 Task: Add a condition where "Channel Is not Mobile SDK" in recently solved tickets.
Action: Mouse moved to (134, 305)
Screenshot: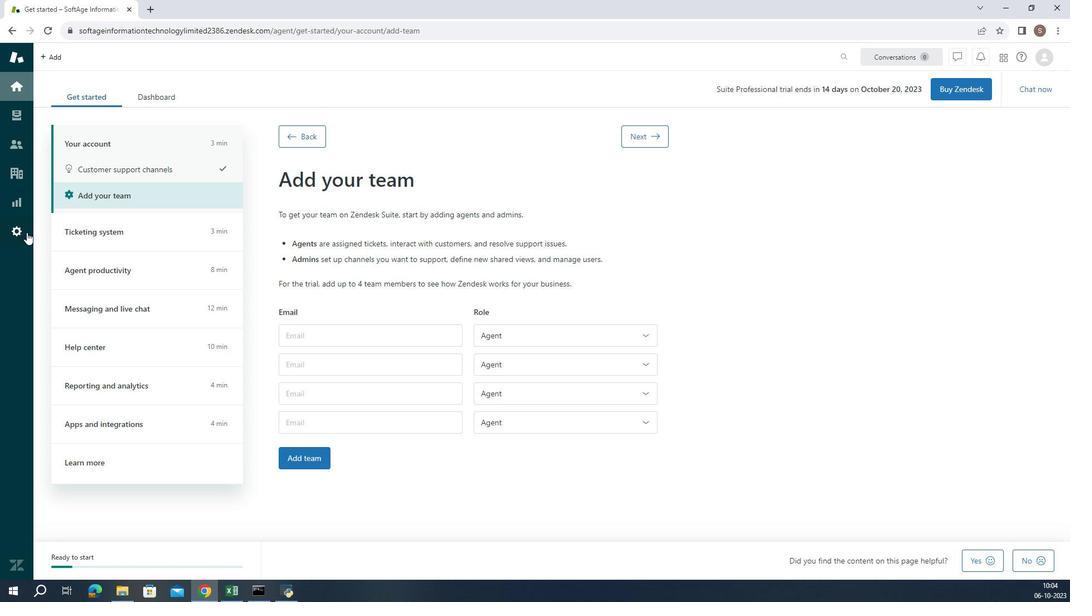 
Action: Mouse pressed left at (134, 305)
Screenshot: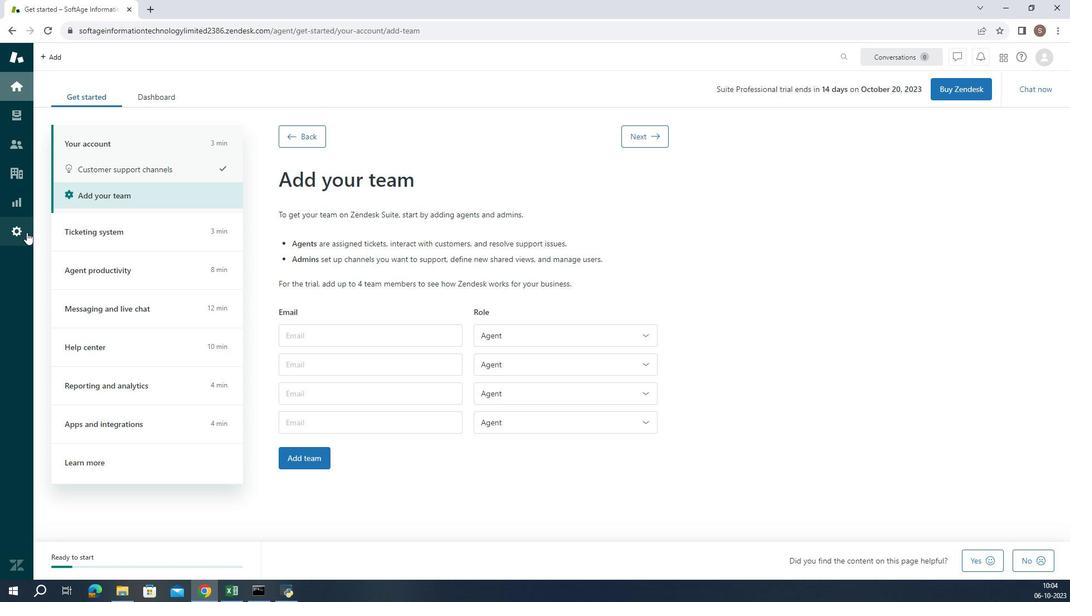 
Action: Mouse moved to (405, 481)
Screenshot: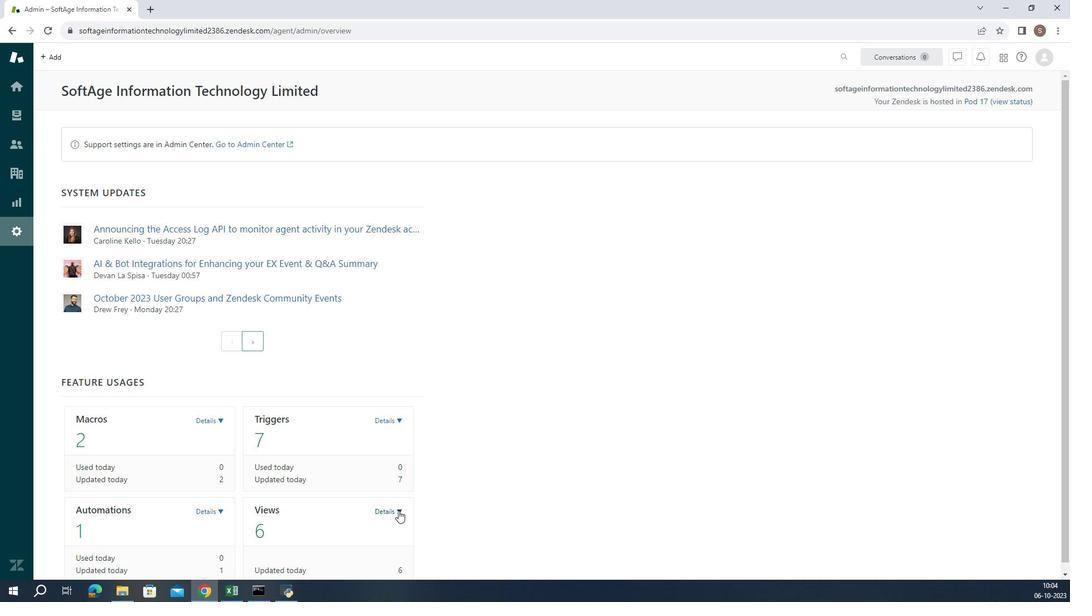 
Action: Mouse pressed left at (405, 481)
Screenshot: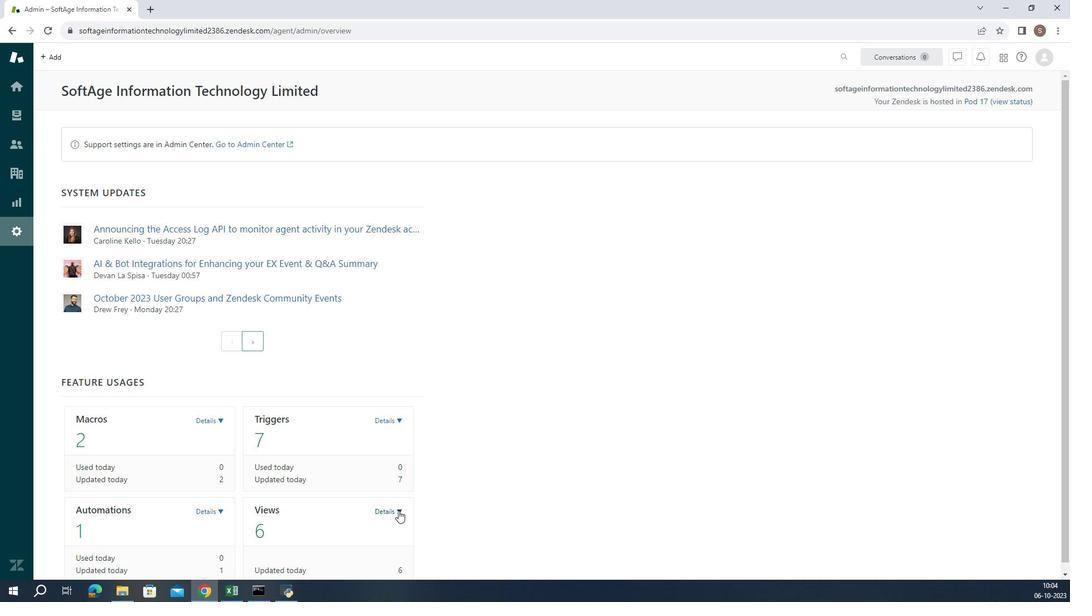 
Action: Mouse moved to (393, 490)
Screenshot: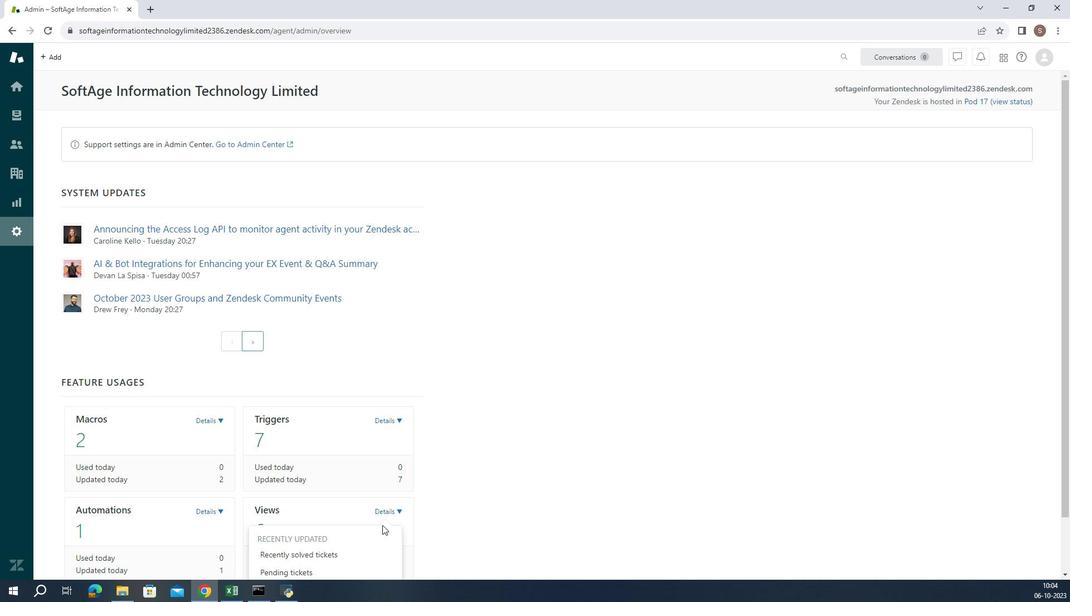 
Action: Mouse scrolled (393, 490) with delta (0, 0)
Screenshot: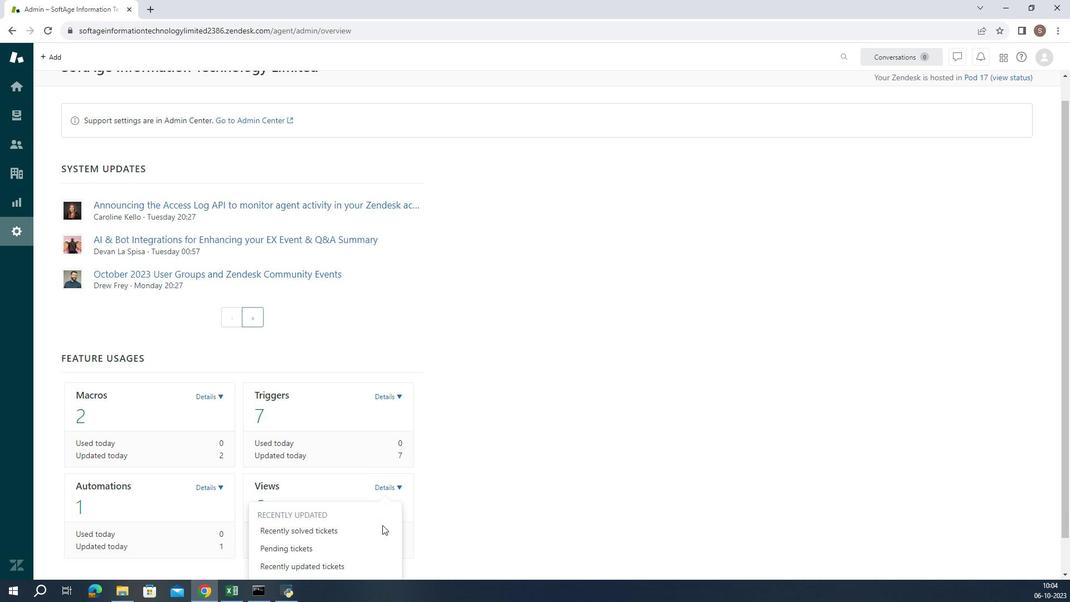 
Action: Mouse scrolled (393, 490) with delta (0, 0)
Screenshot: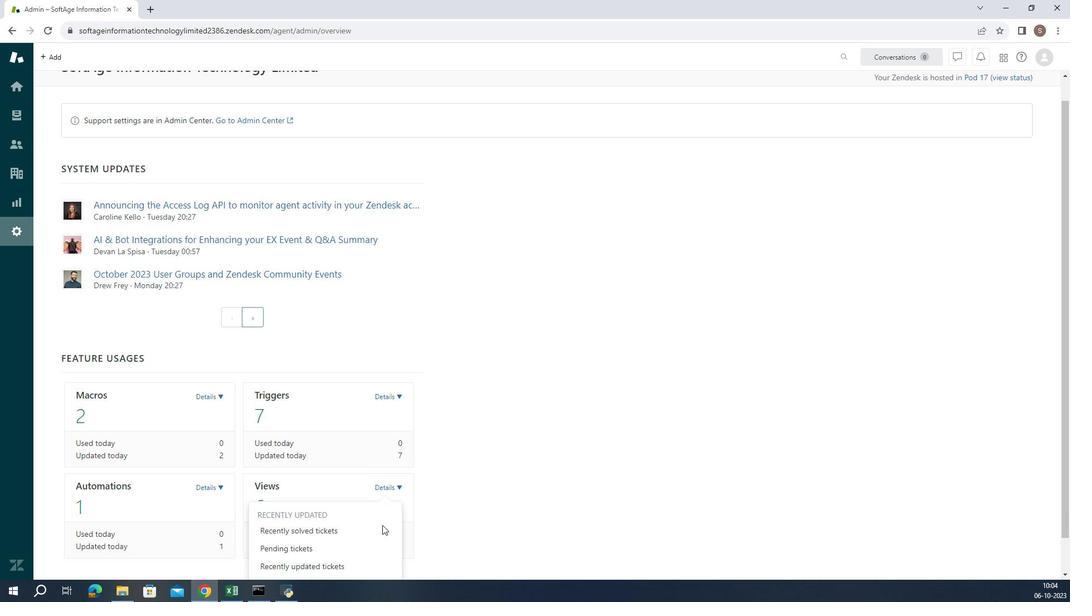 
Action: Mouse scrolled (393, 490) with delta (0, 0)
Screenshot: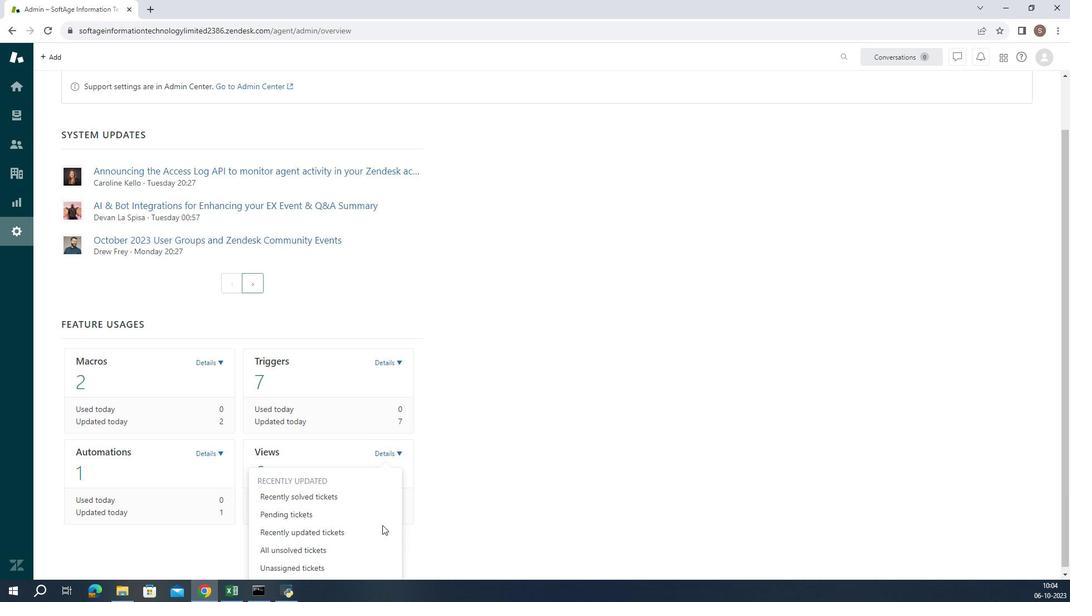 
Action: Mouse moved to (380, 474)
Screenshot: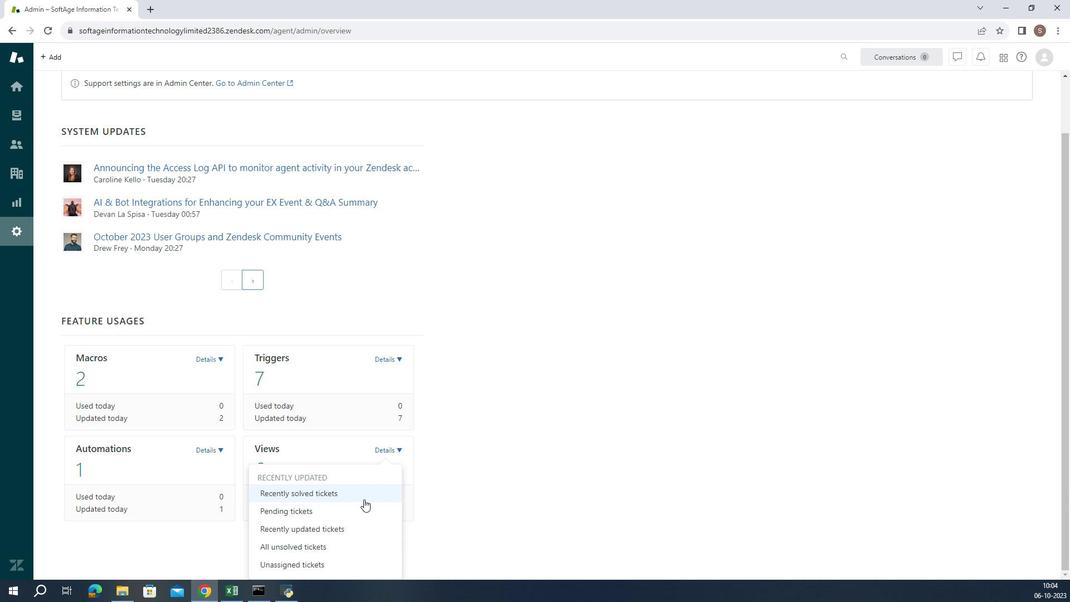 
Action: Mouse pressed left at (380, 474)
Screenshot: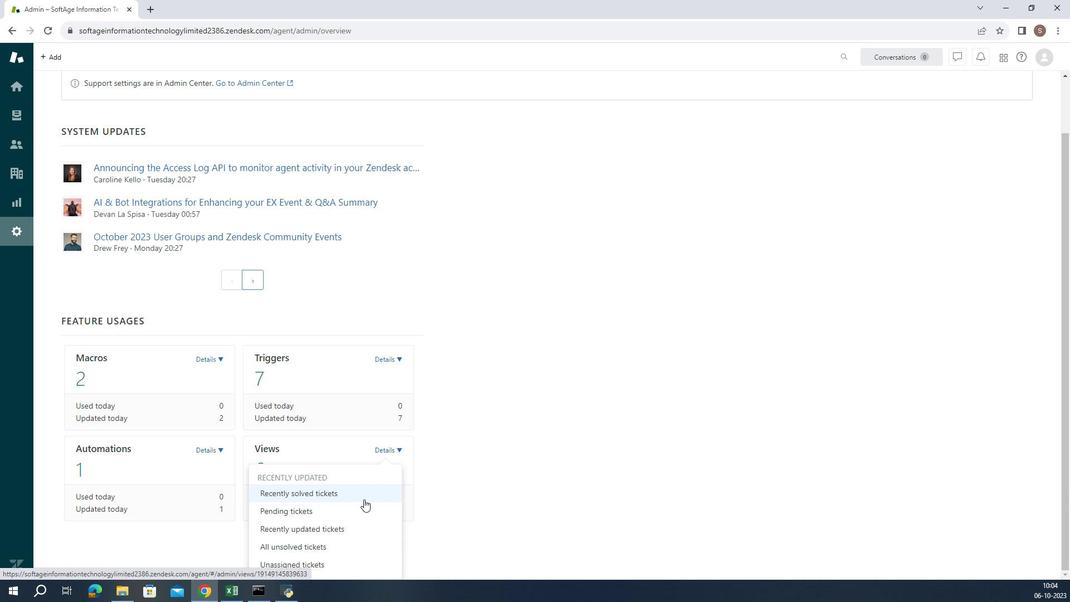 
Action: Mouse moved to (245, 391)
Screenshot: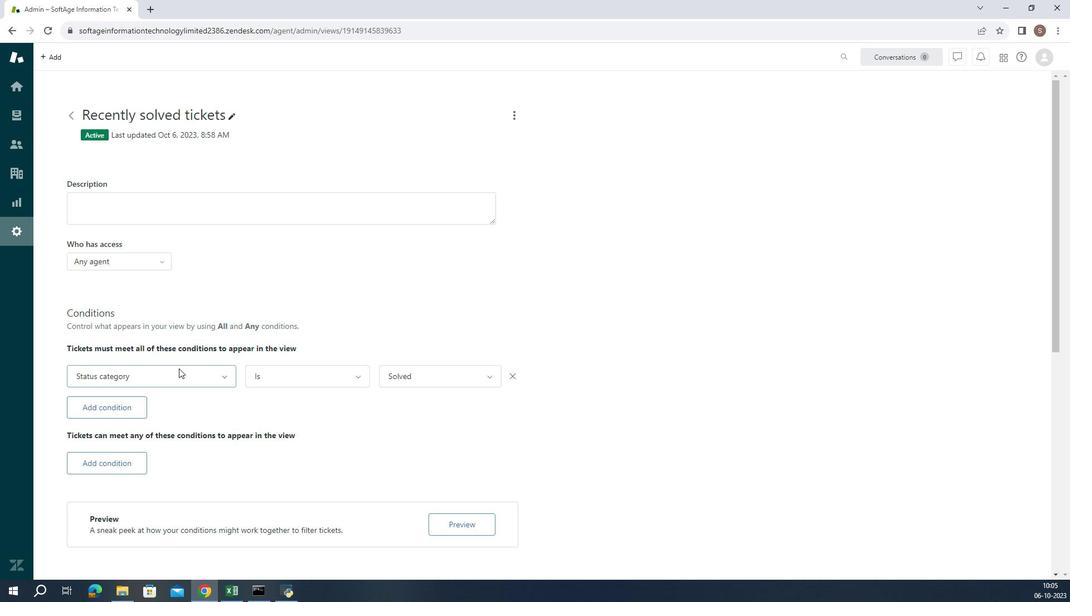 
Action: Mouse pressed left at (245, 391)
Screenshot: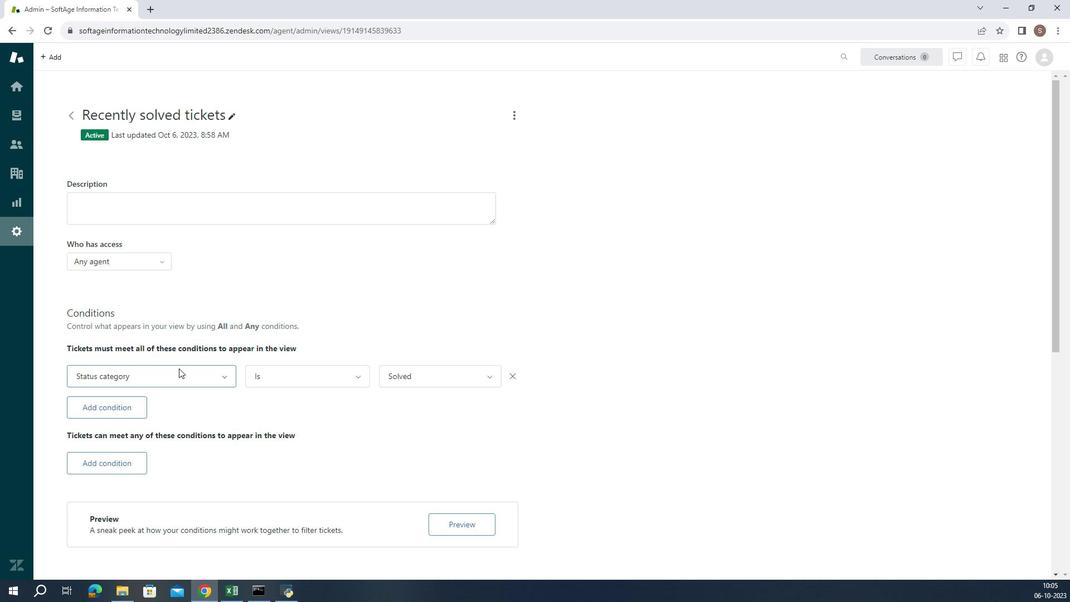 
Action: Mouse moved to (255, 329)
Screenshot: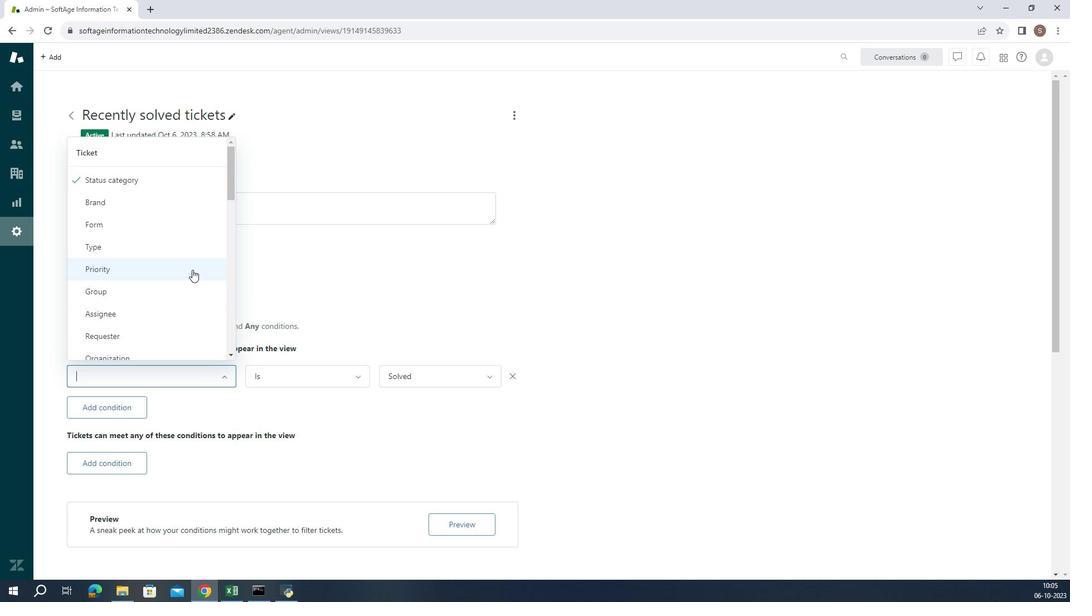 
Action: Mouse scrolled (255, 328) with delta (0, 0)
Screenshot: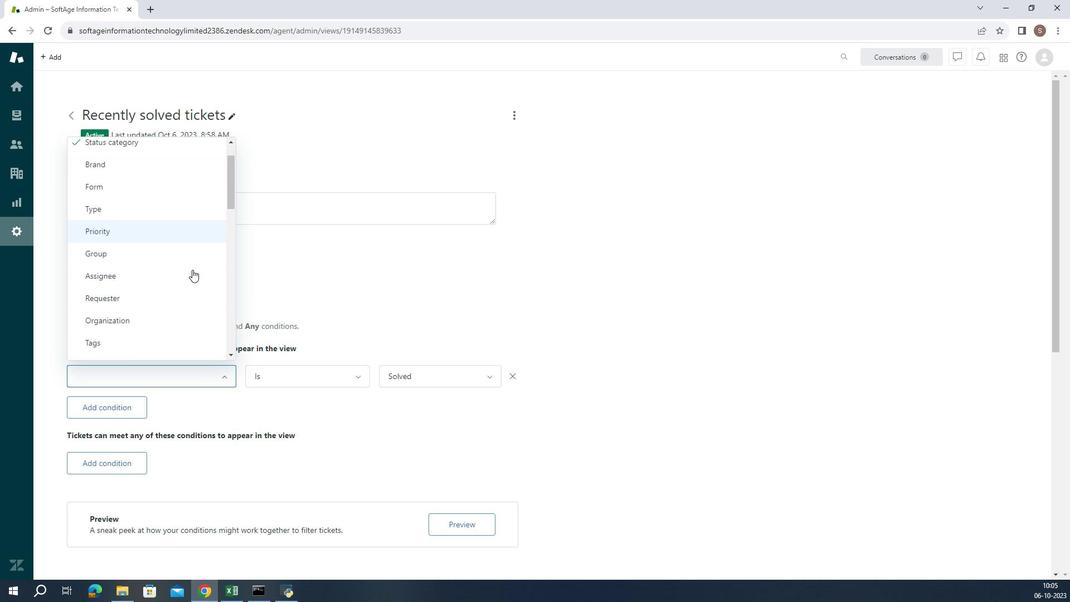 
Action: Mouse scrolled (255, 328) with delta (0, 0)
Screenshot: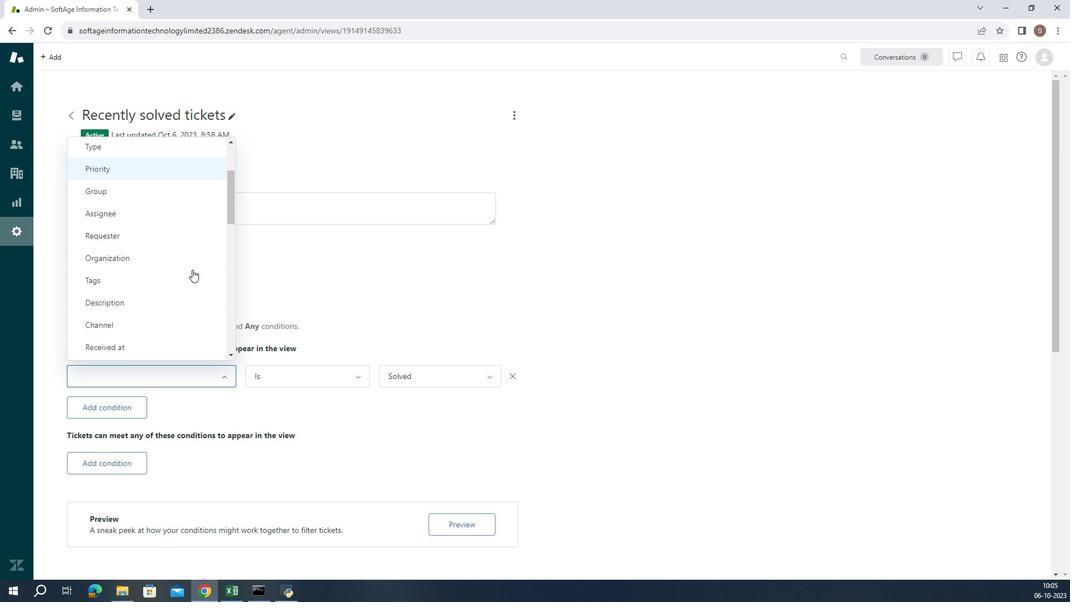 
Action: Mouse moved to (223, 357)
Screenshot: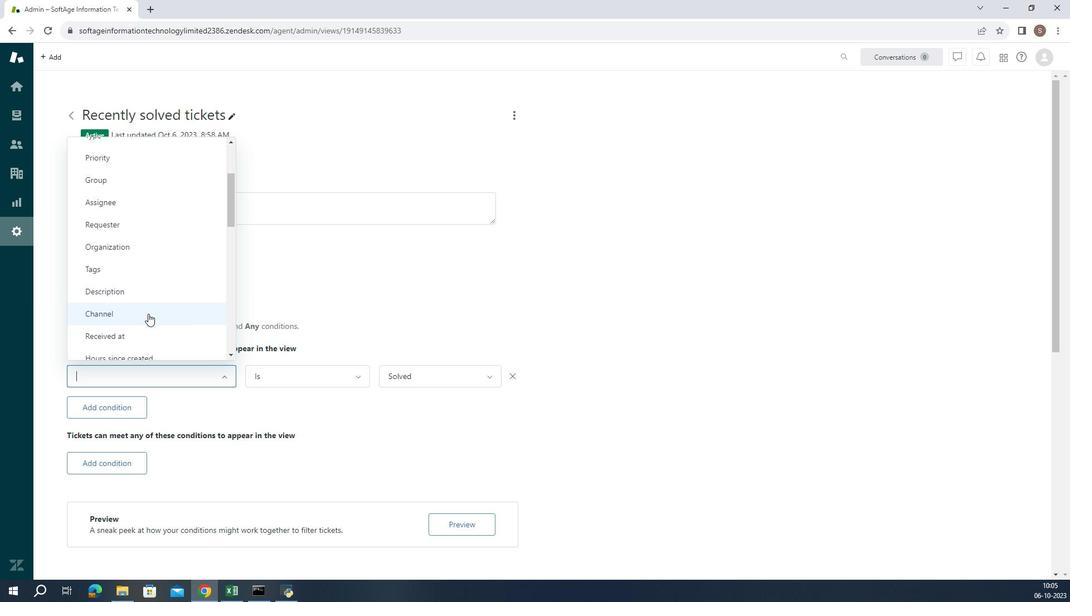 
Action: Mouse pressed left at (223, 357)
Screenshot: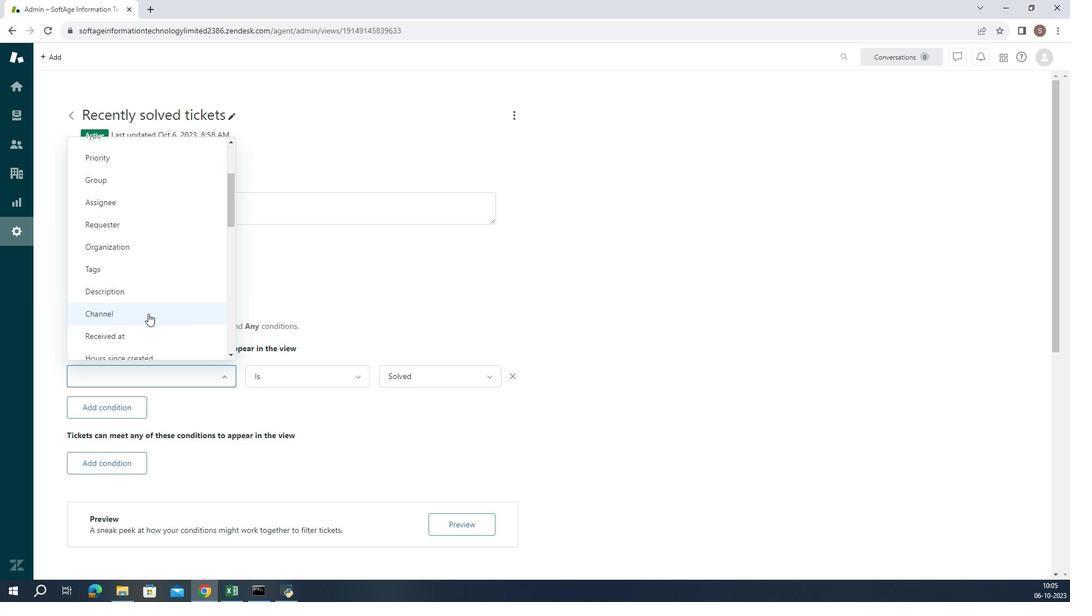 
Action: Mouse moved to (352, 394)
Screenshot: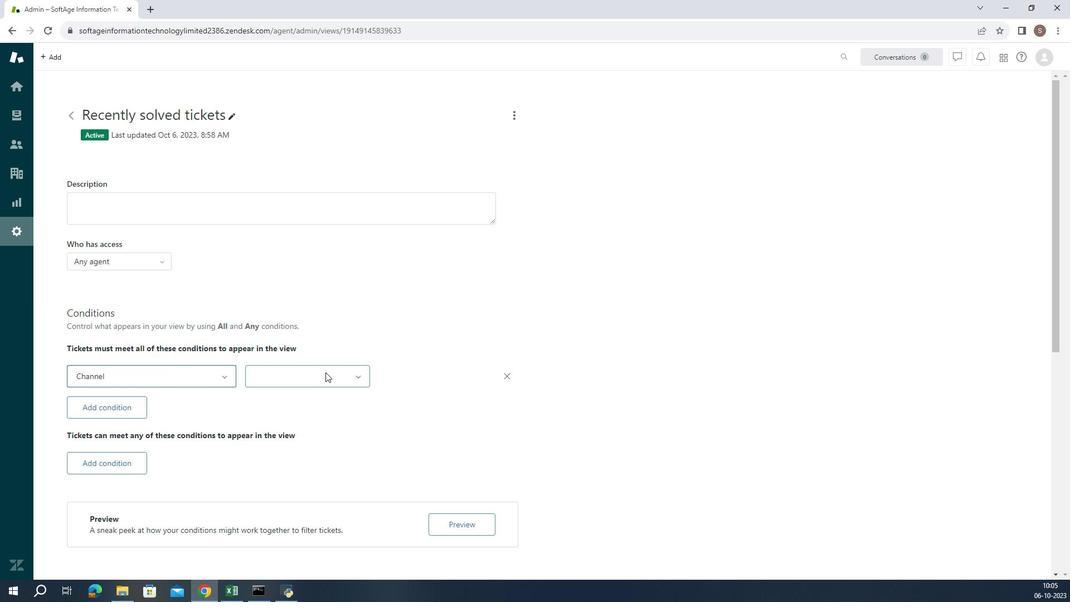 
Action: Mouse pressed left at (352, 394)
Screenshot: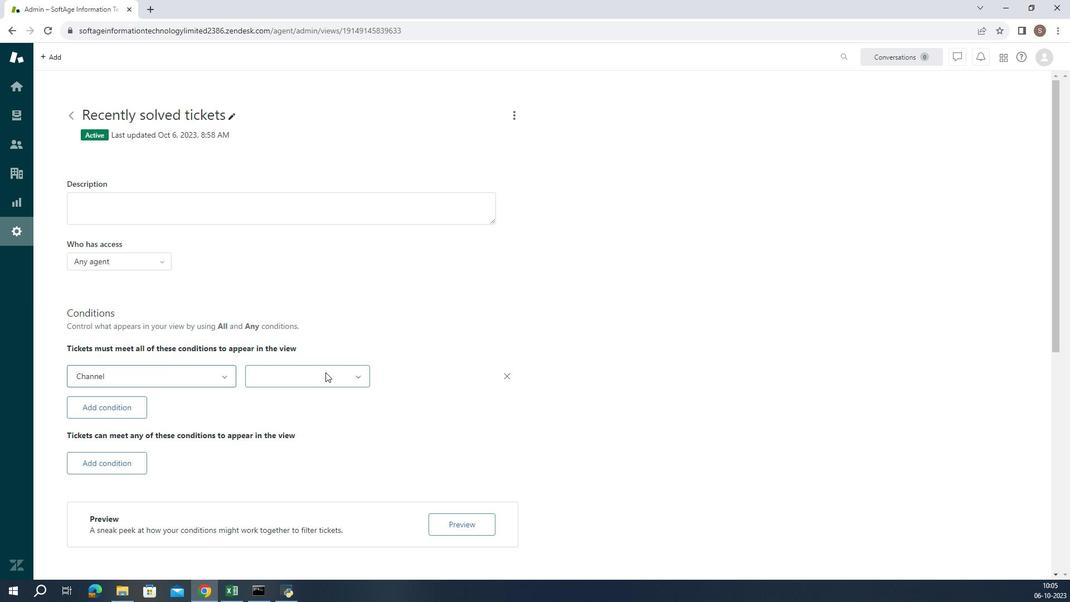 
Action: Mouse moved to (342, 423)
Screenshot: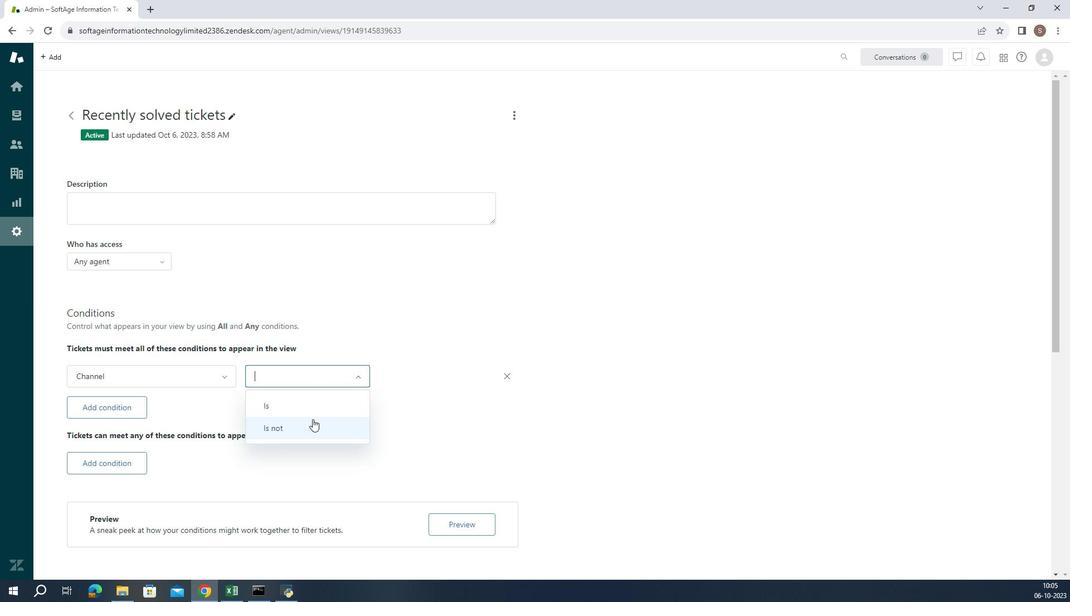 
Action: Mouse pressed left at (342, 423)
Screenshot: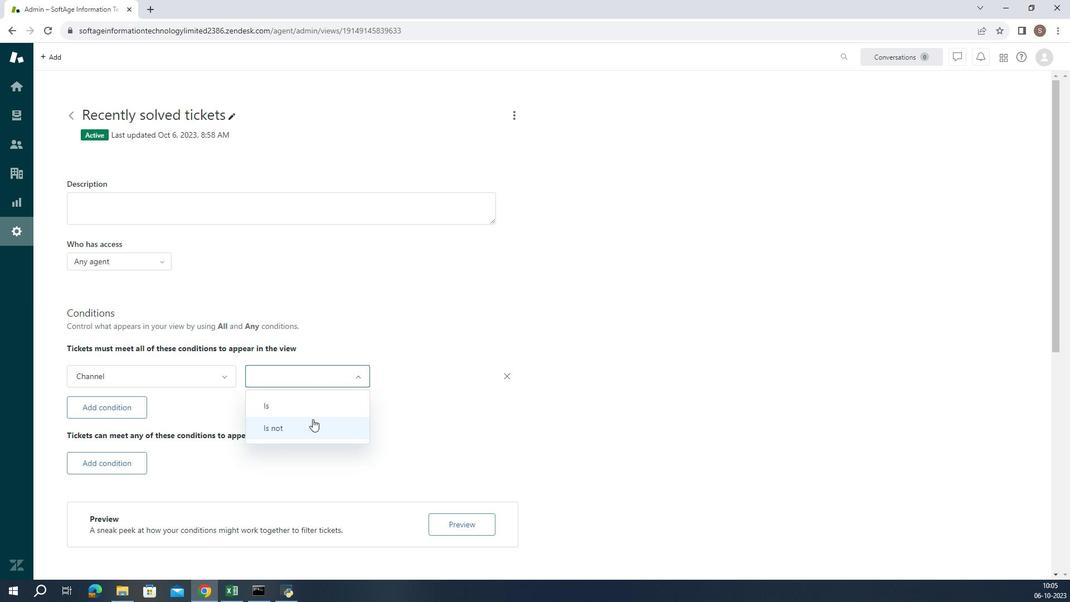 
Action: Mouse moved to (413, 394)
Screenshot: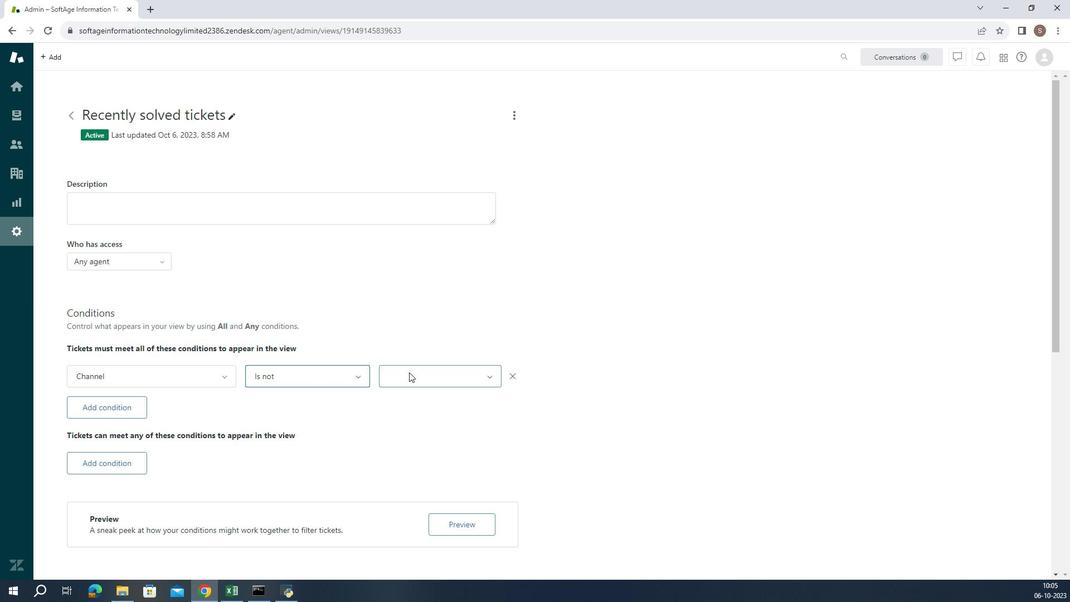 
Action: Mouse pressed left at (413, 394)
Screenshot: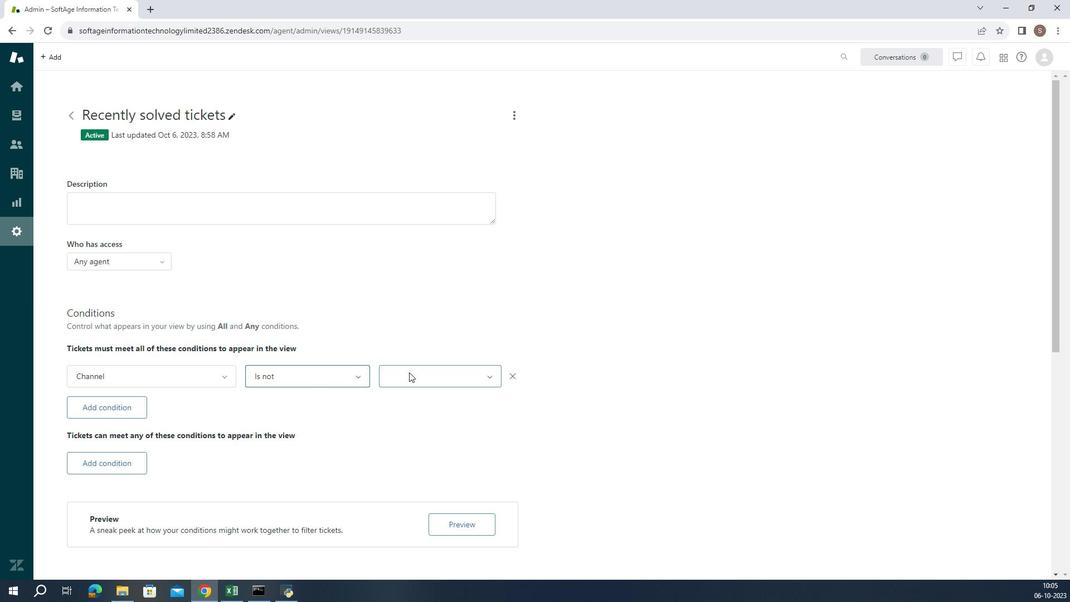 
Action: Mouse moved to (415, 328)
Screenshot: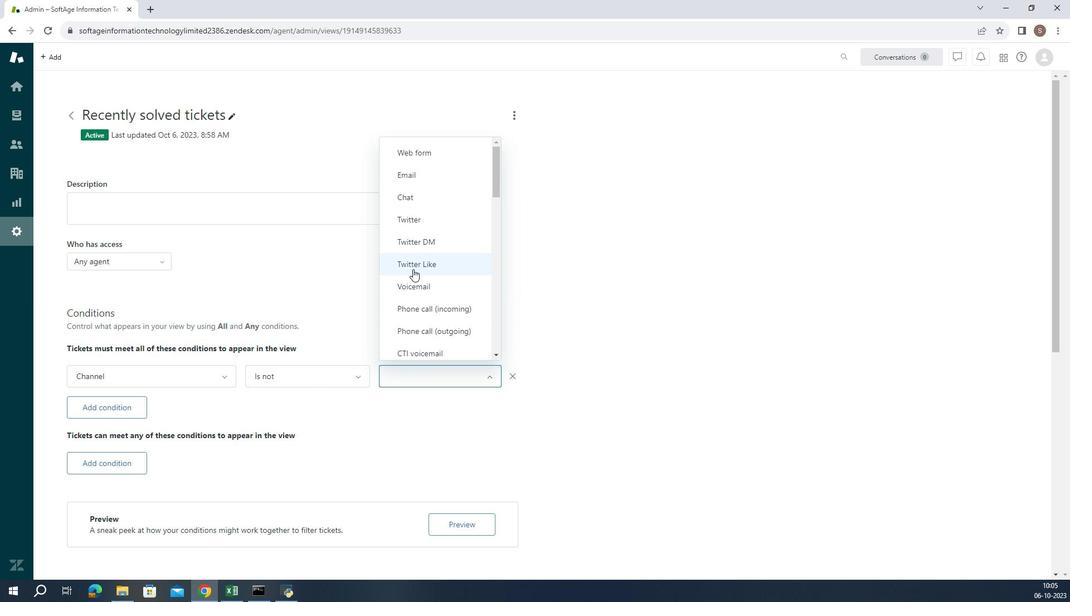 
Action: Mouse scrolled (415, 328) with delta (0, 0)
Screenshot: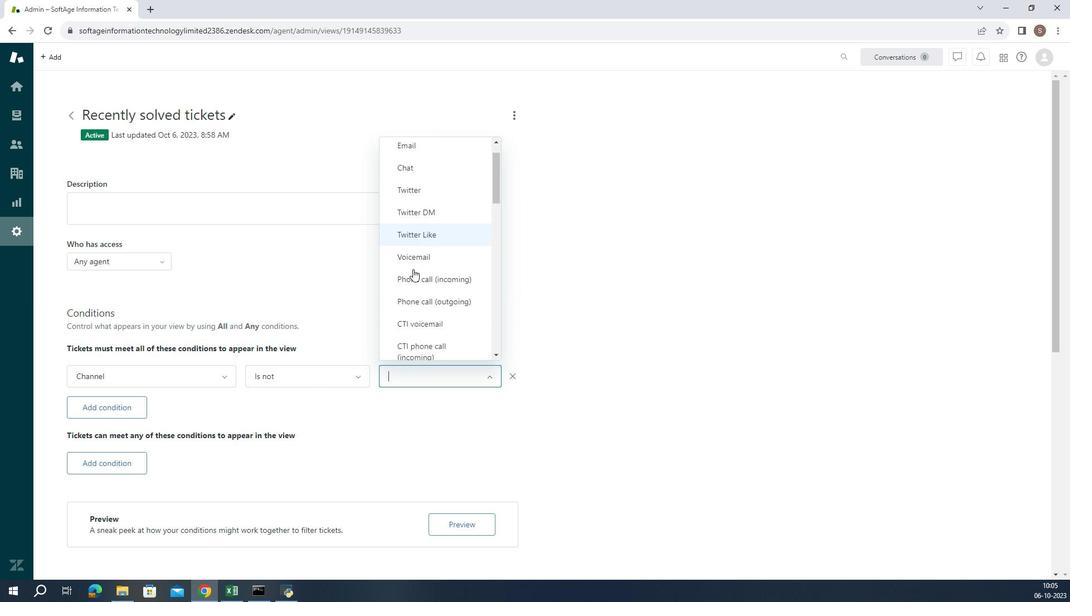 
Action: Mouse scrolled (415, 328) with delta (0, 0)
Screenshot: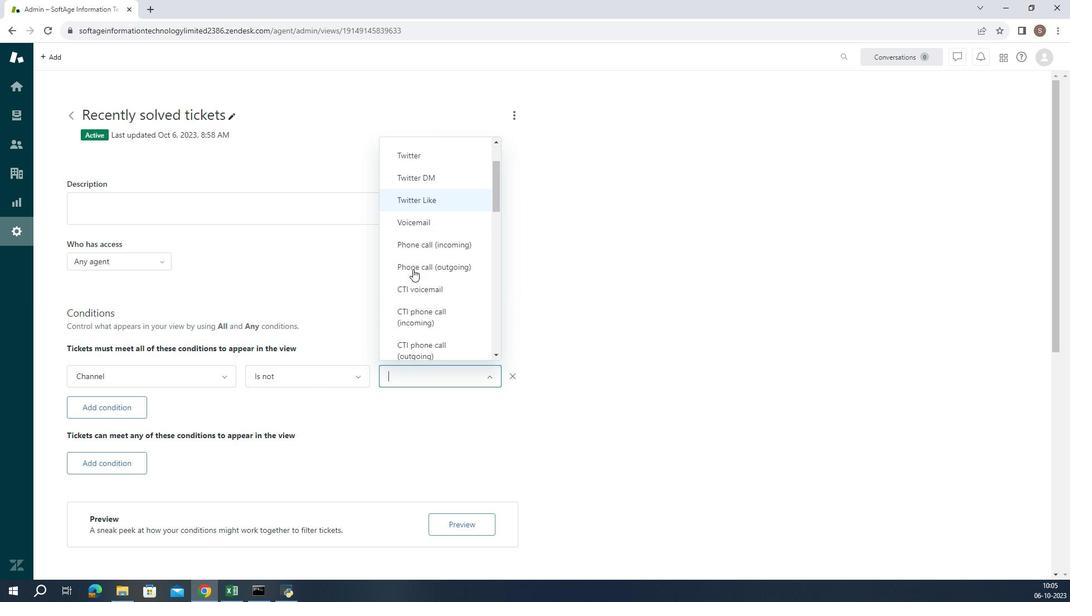 
Action: Mouse scrolled (415, 329) with delta (0, 0)
Screenshot: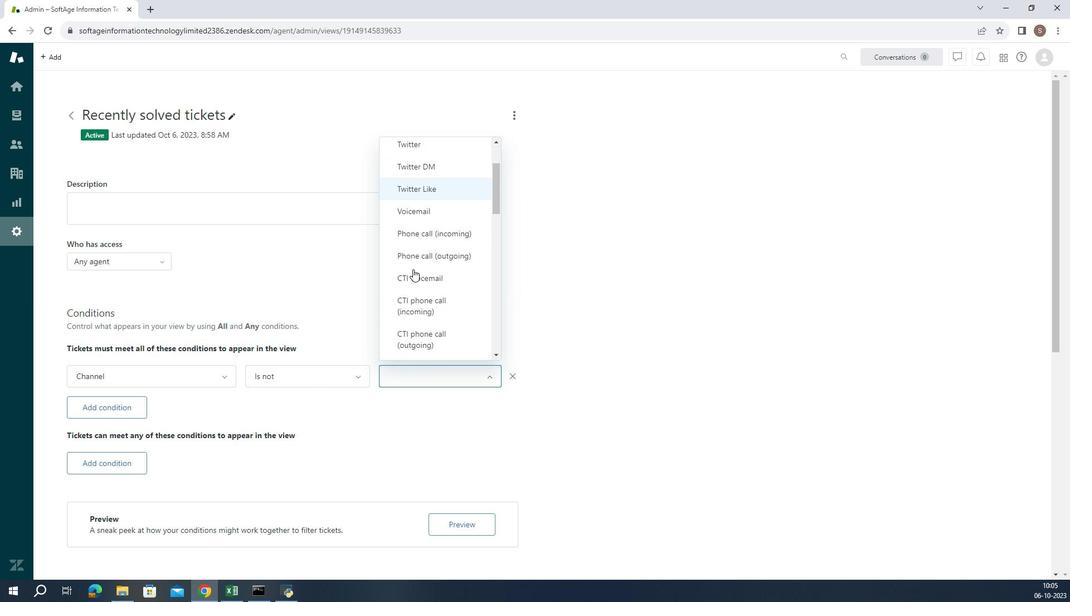 
Action: Mouse scrolled (415, 328) with delta (0, 0)
Screenshot: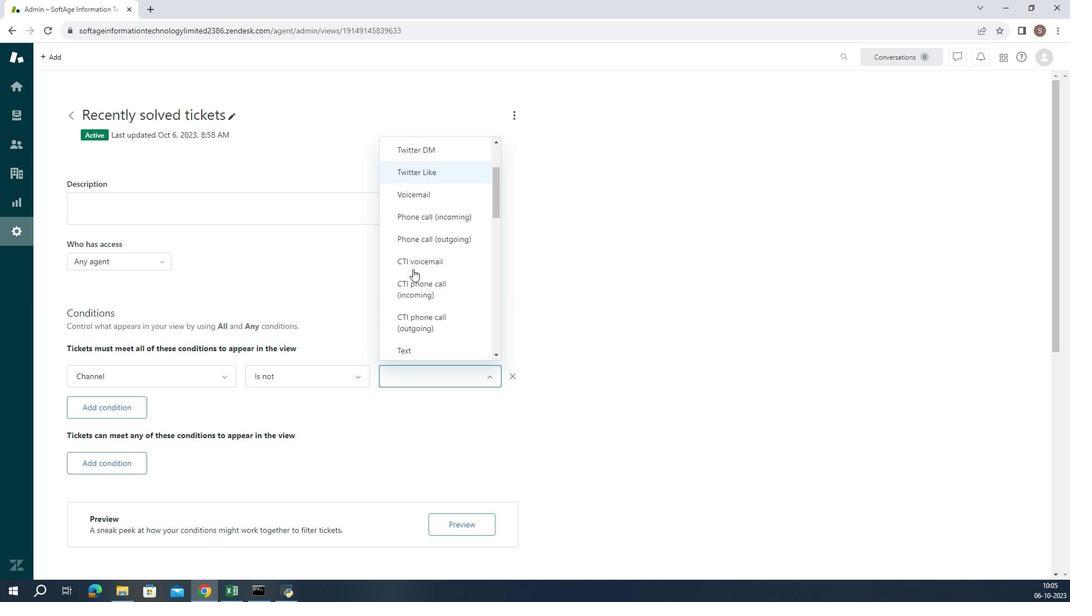 
Action: Mouse scrolled (415, 328) with delta (0, 0)
Screenshot: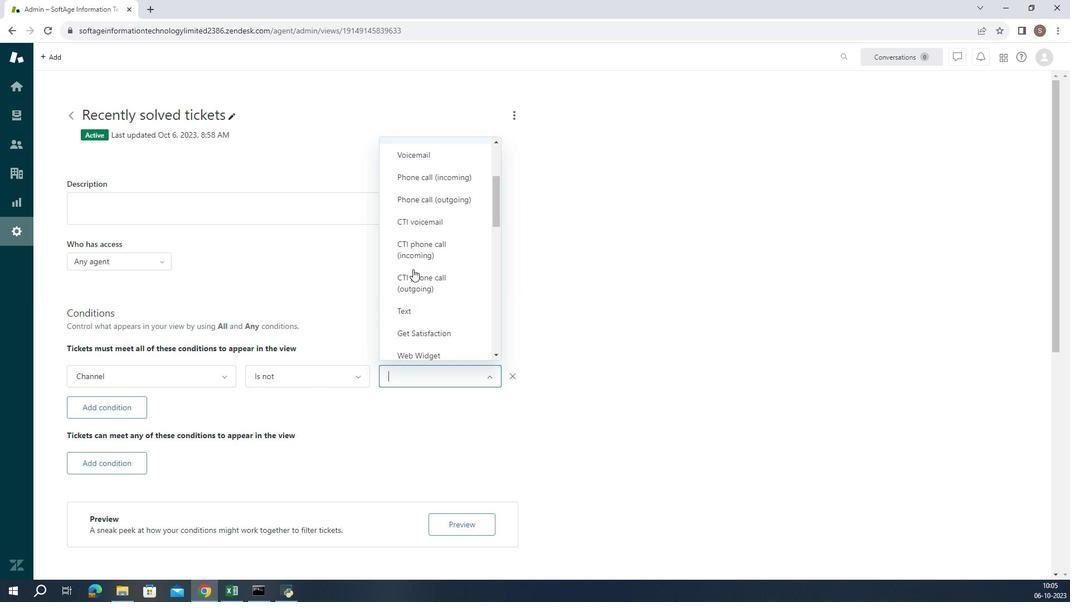 
Action: Mouse scrolled (415, 328) with delta (0, 0)
Screenshot: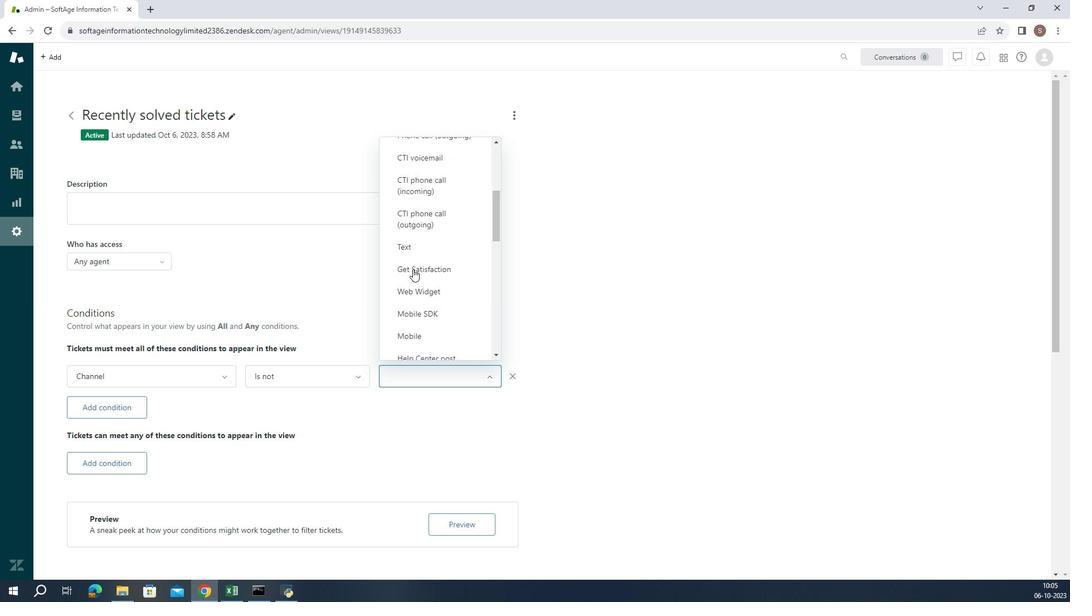 
Action: Mouse moved to (420, 336)
Screenshot: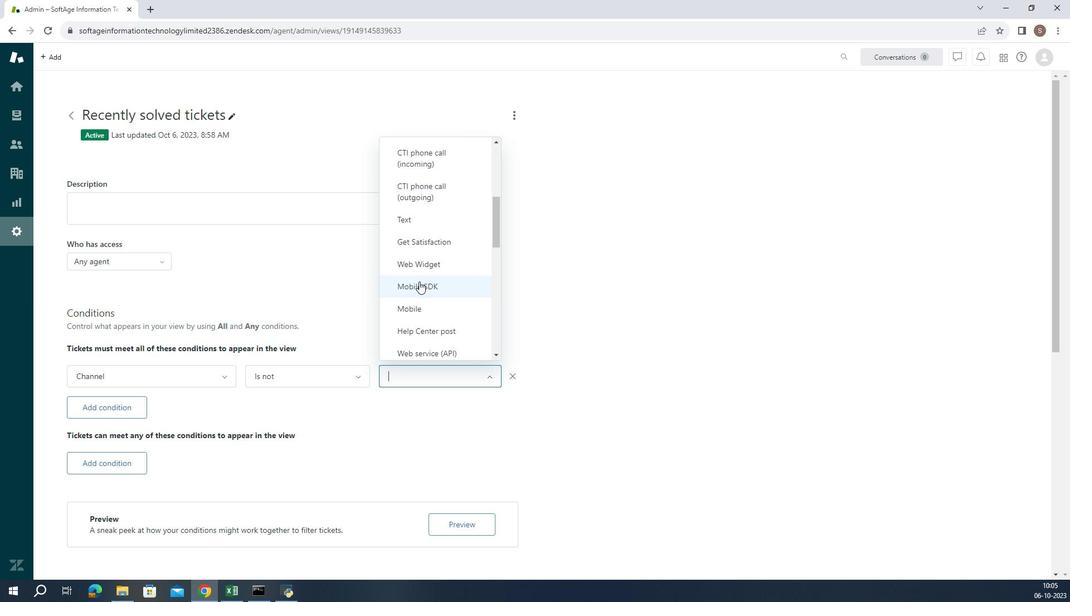 
Action: Mouse pressed left at (420, 336)
Screenshot: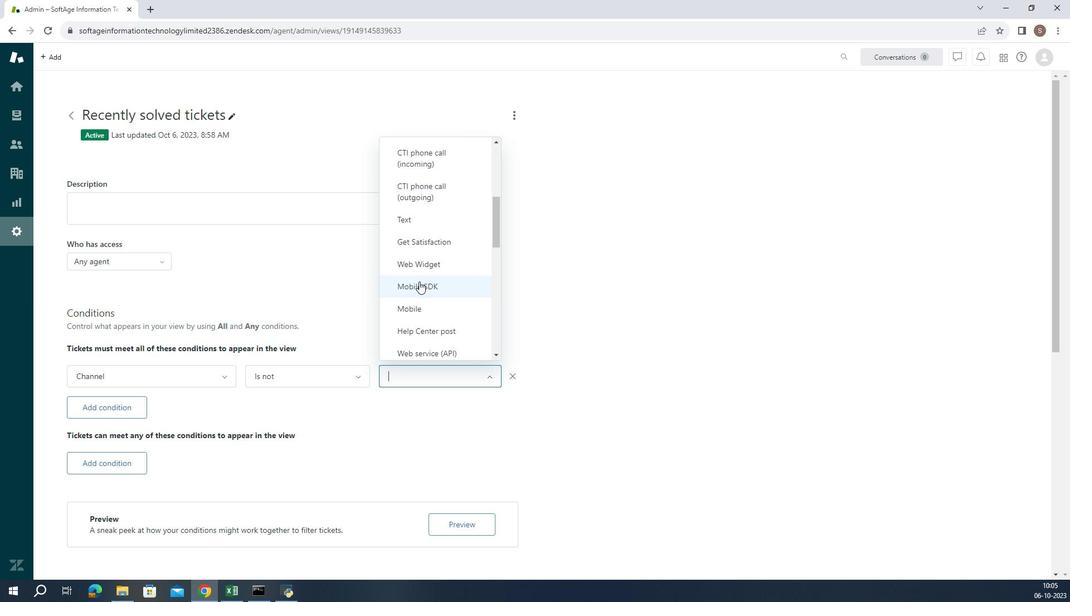
Action: Mouse moved to (441, 424)
Screenshot: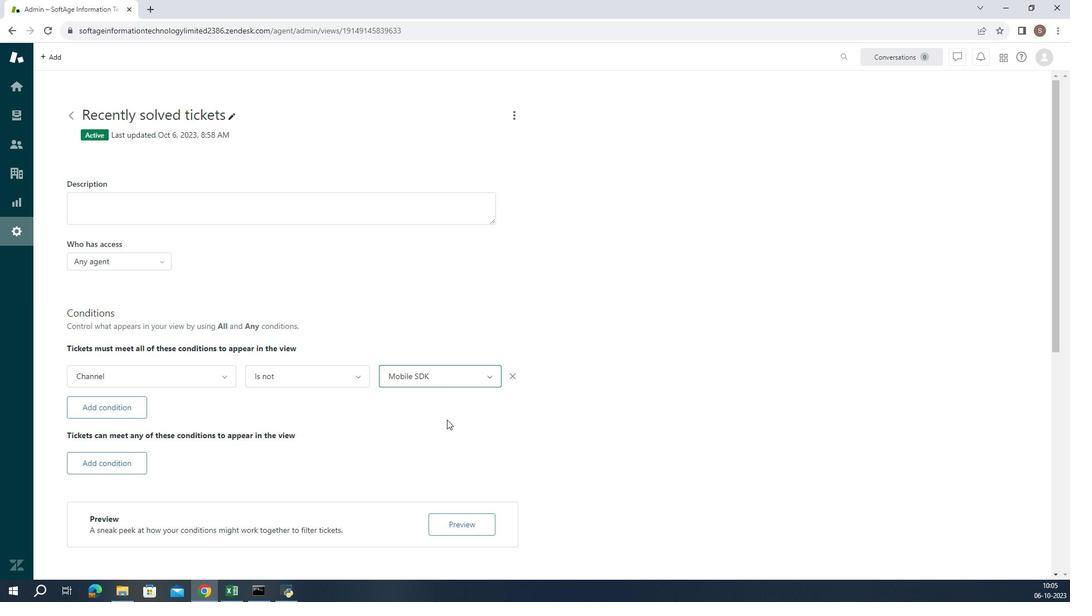 
Action: Mouse pressed left at (441, 424)
Screenshot: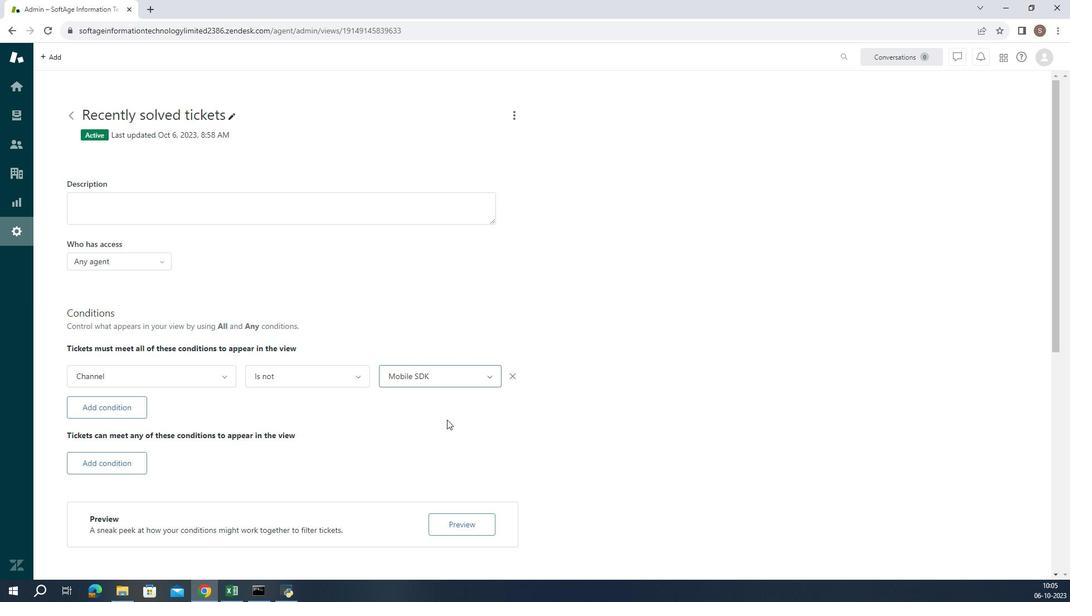 
Action: Mouse moved to (436, 423)
Screenshot: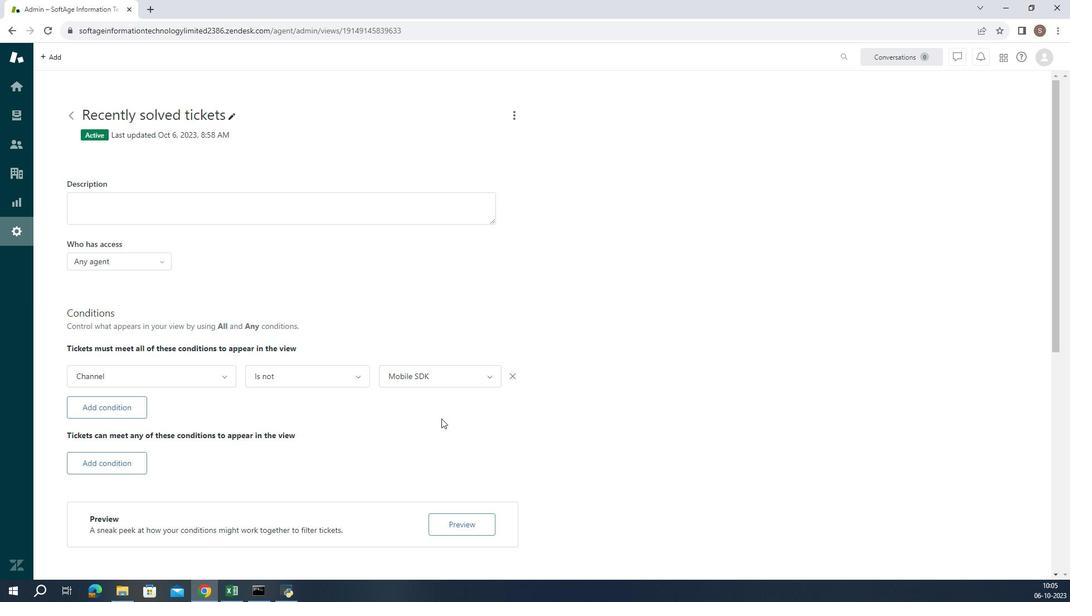 
